 Task: Measure the distance between Houston and Galveston.
Action: Key pressed houston
Screenshot: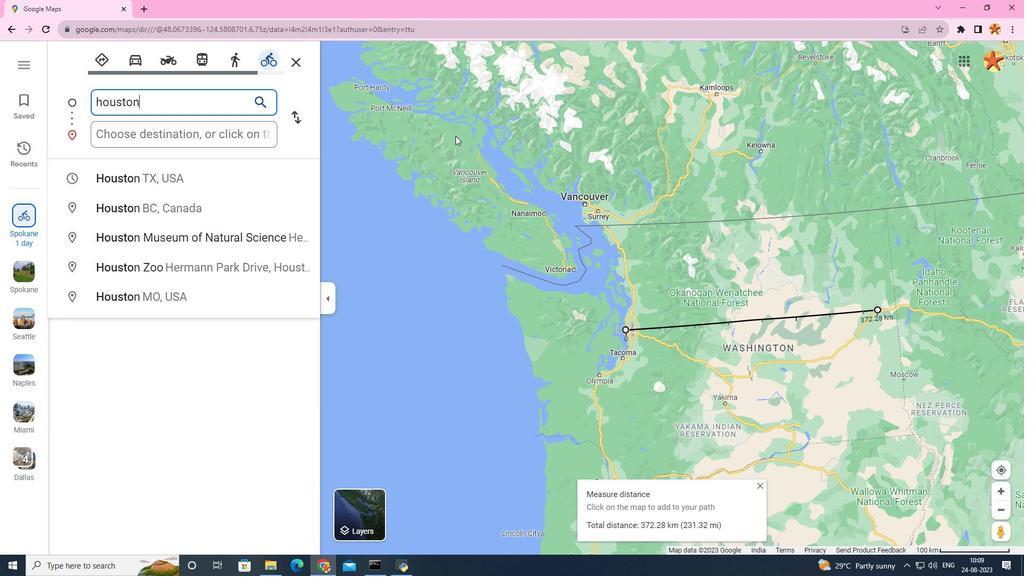 
Action: Mouse moved to (109, 177)
Screenshot: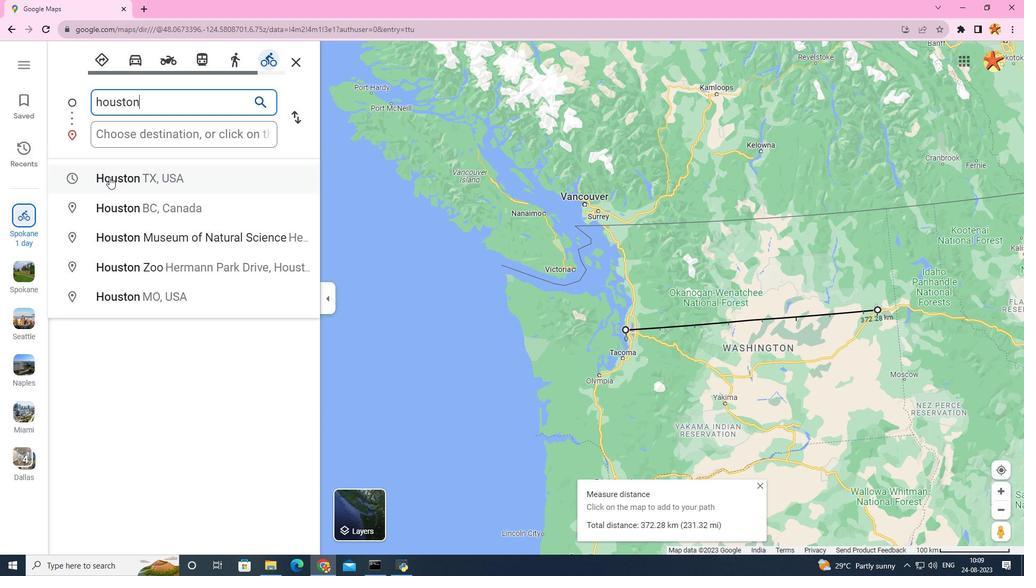 
Action: Mouse pressed left at (109, 177)
Screenshot: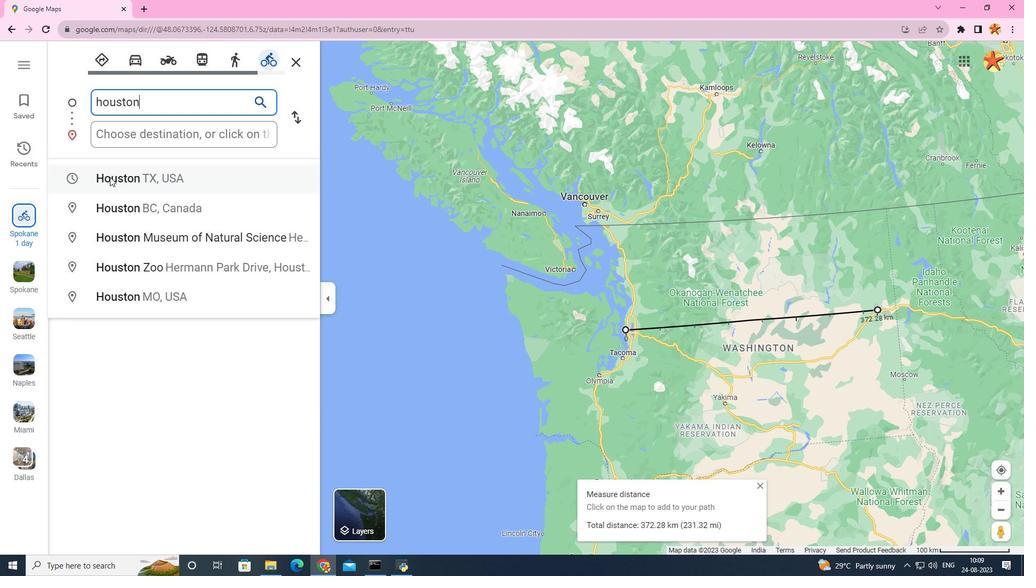 
Action: Mouse moved to (145, 130)
Screenshot: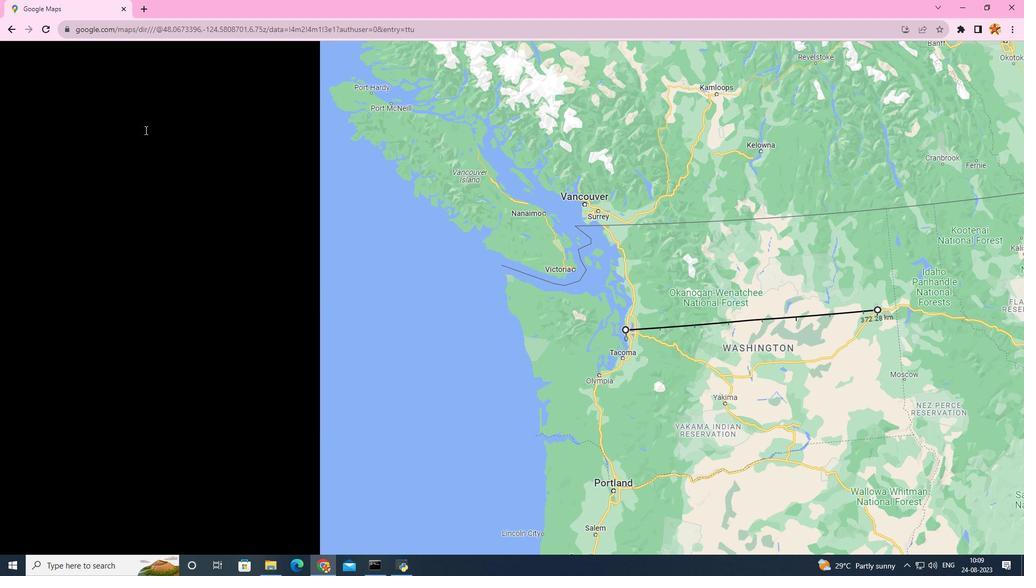 
Action: Mouse pressed left at (145, 130)
Screenshot: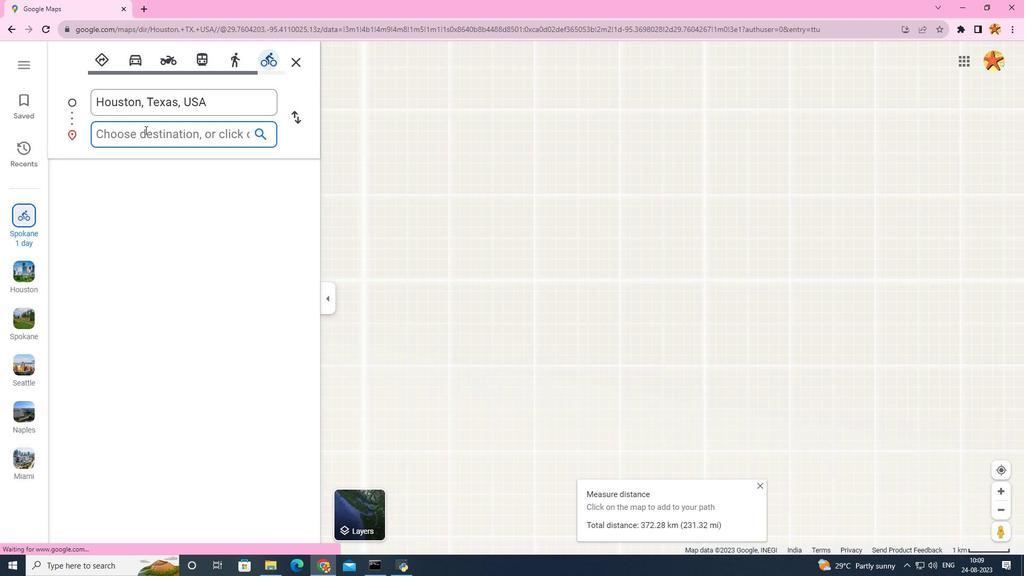 
Action: Mouse pressed left at (145, 130)
Screenshot: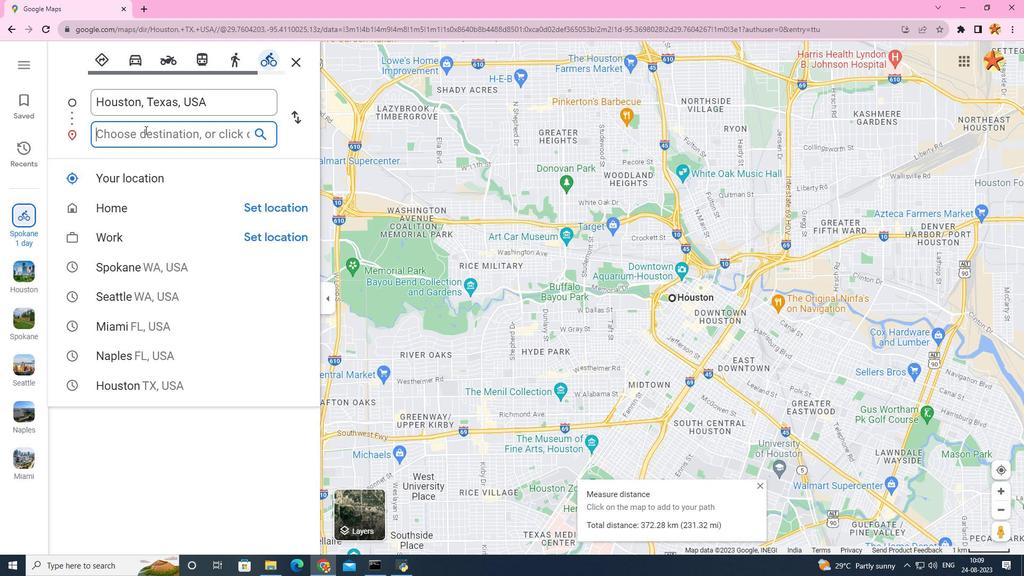 
Action: Key pressed galves
Screenshot: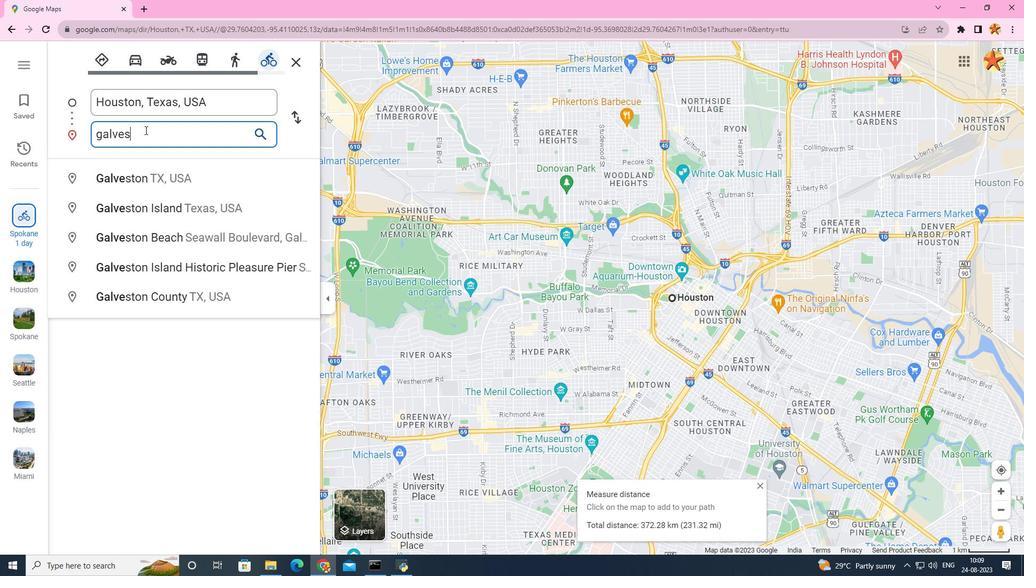 
Action: Mouse moved to (138, 187)
Screenshot: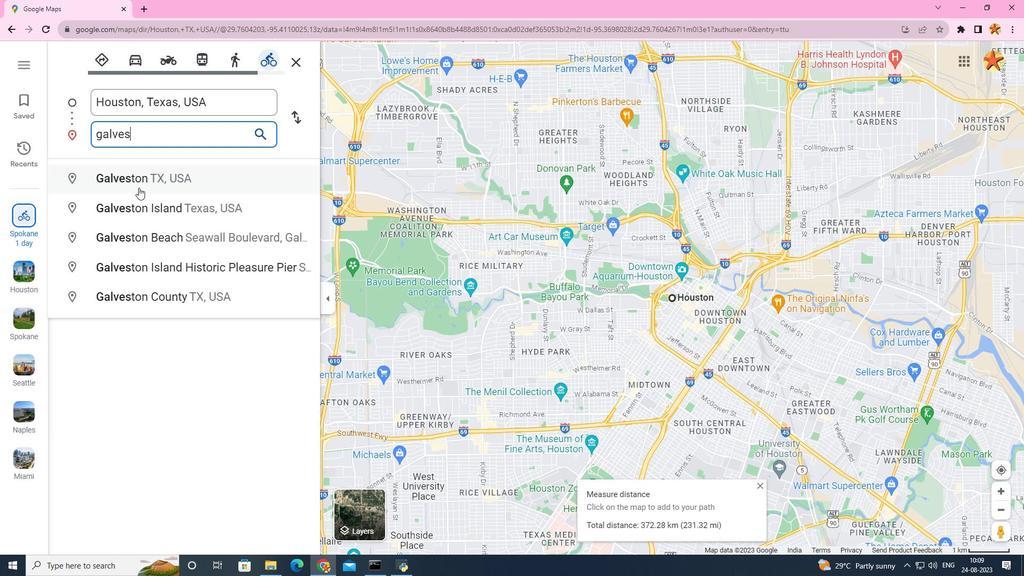 
Action: Mouse pressed left at (138, 187)
Screenshot: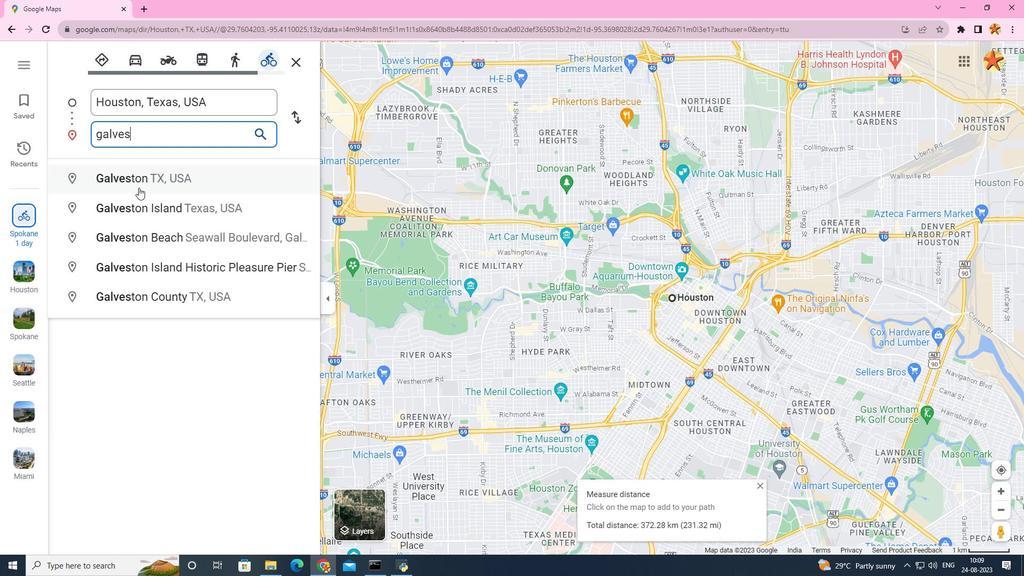 
Action: Mouse moved to (589, 524)
Screenshot: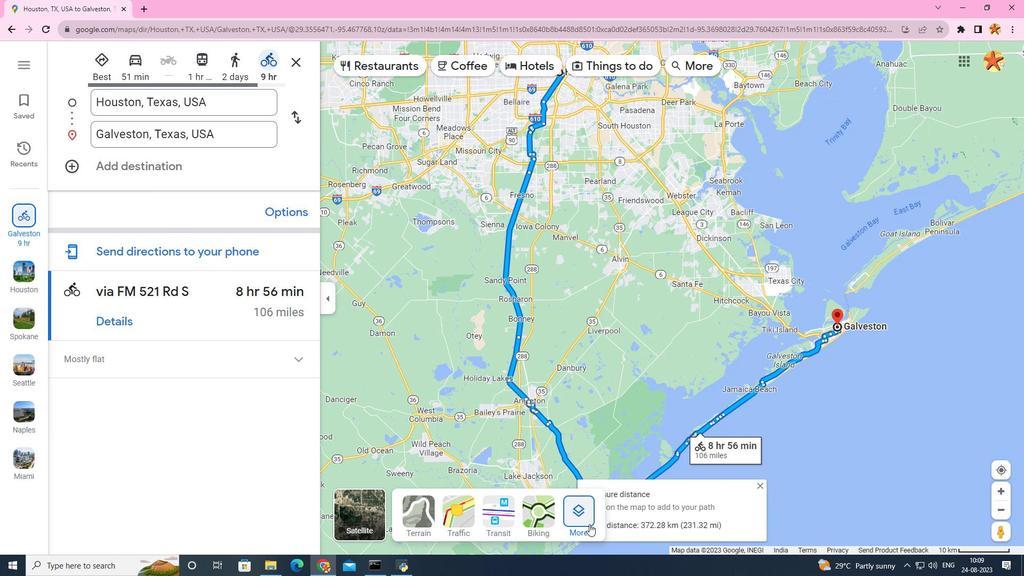
Action: Mouse pressed left at (589, 524)
Screenshot: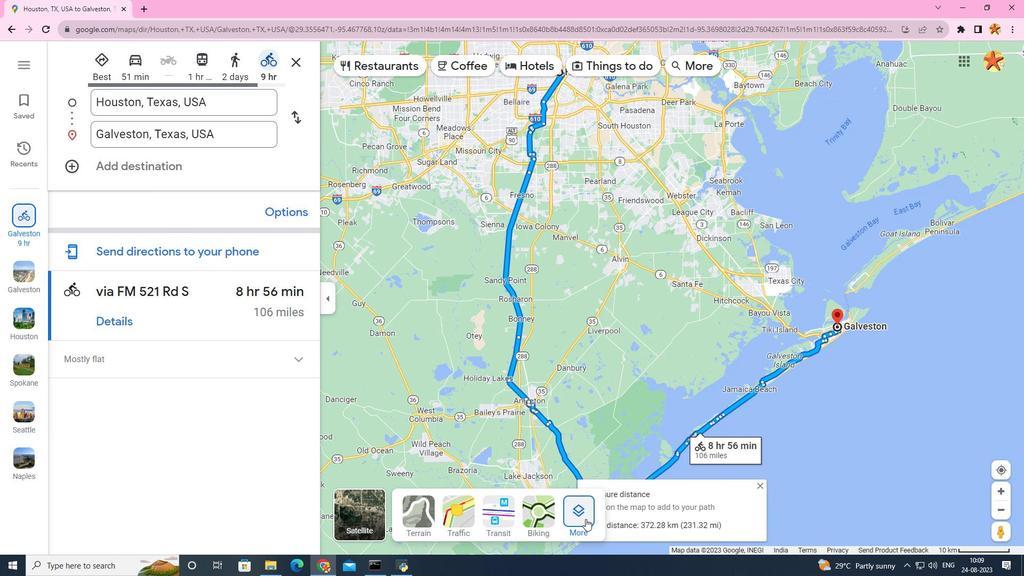 
Action: Mouse moved to (452, 395)
Screenshot: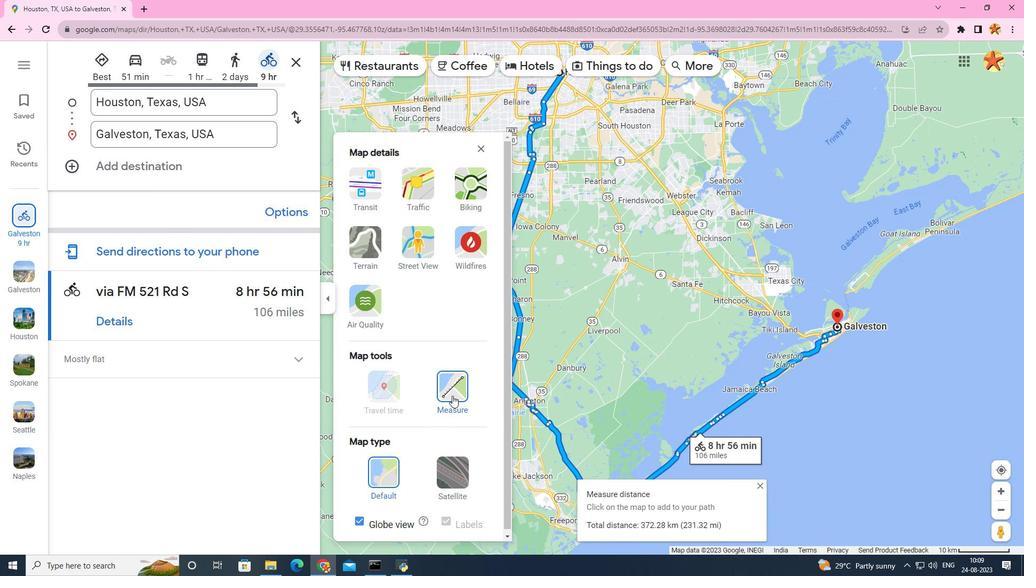 
Action: Mouse pressed left at (452, 395)
Screenshot: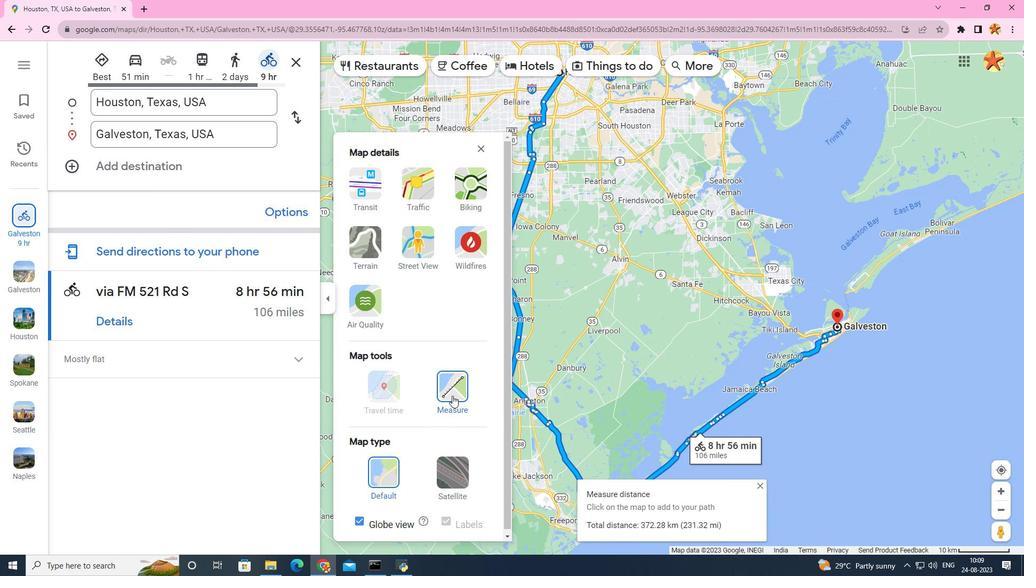
Action: Mouse pressed left at (452, 395)
Screenshot: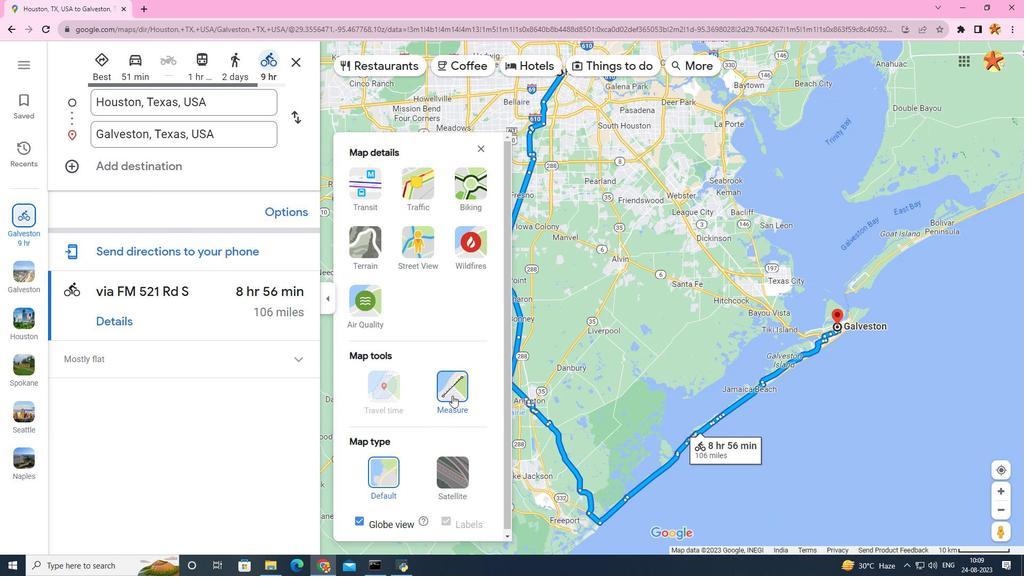 
Action: Mouse moved to (838, 326)
Screenshot: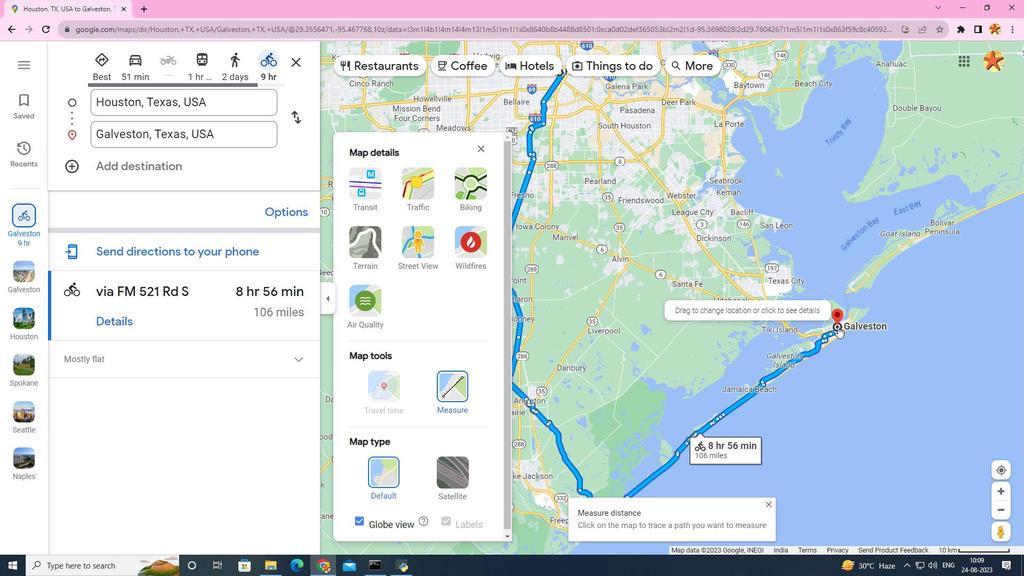 
Action: Mouse pressed left at (838, 326)
Screenshot: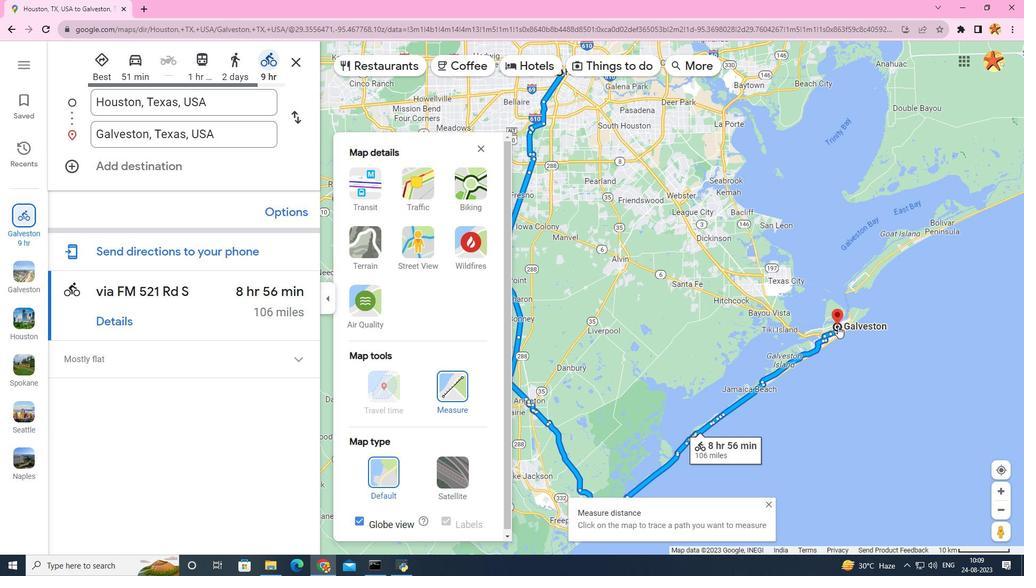 
Action: Mouse moved to (685, 263)
Screenshot: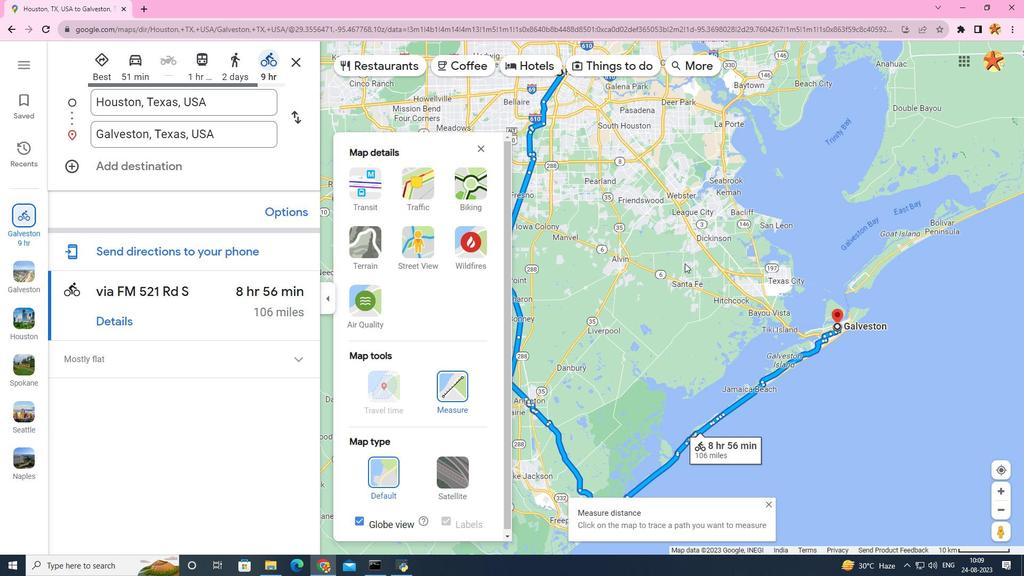 
Action: Mouse scrolled (685, 264) with delta (0, 0)
Screenshot: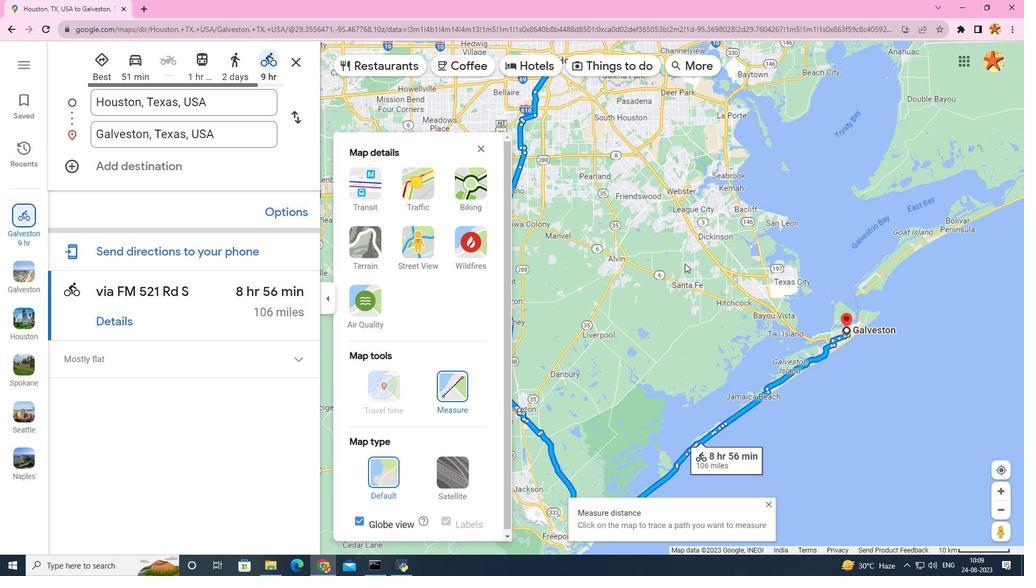 
Action: Mouse scrolled (685, 264) with delta (0, 0)
Screenshot: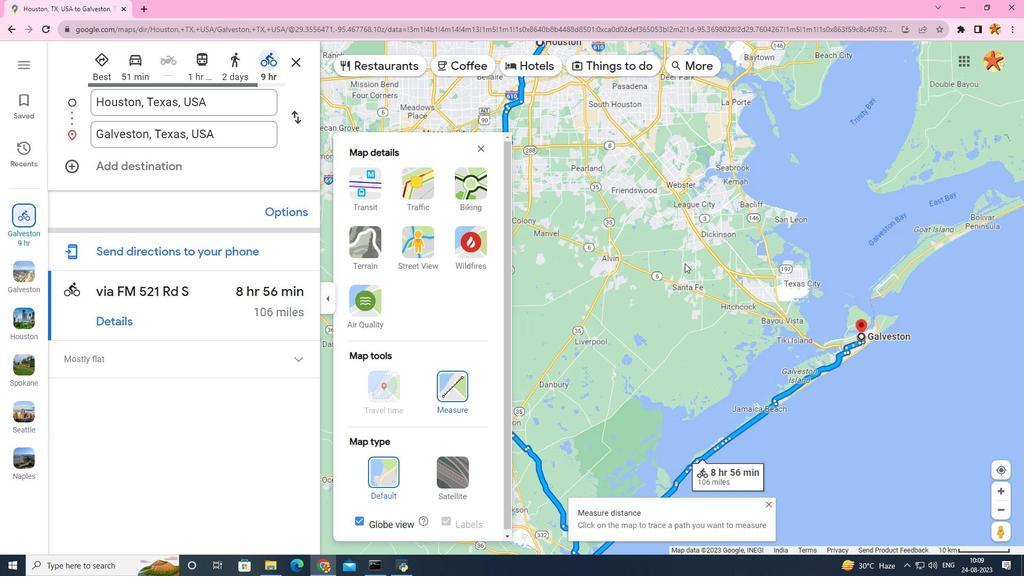 
Action: Mouse scrolled (685, 263) with delta (0, 0)
Screenshot: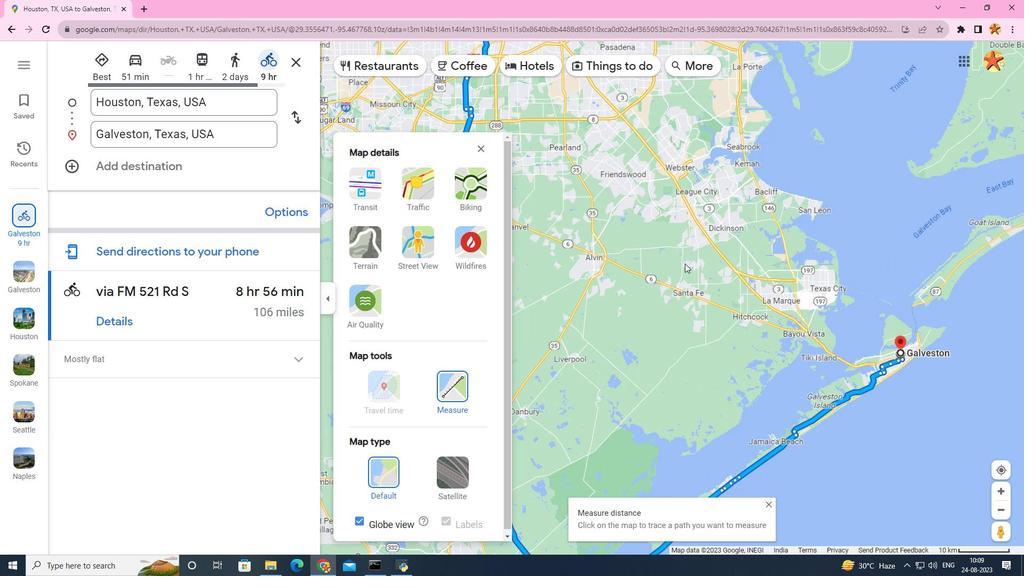 
Action: Mouse scrolled (685, 263) with delta (0, 0)
Screenshot: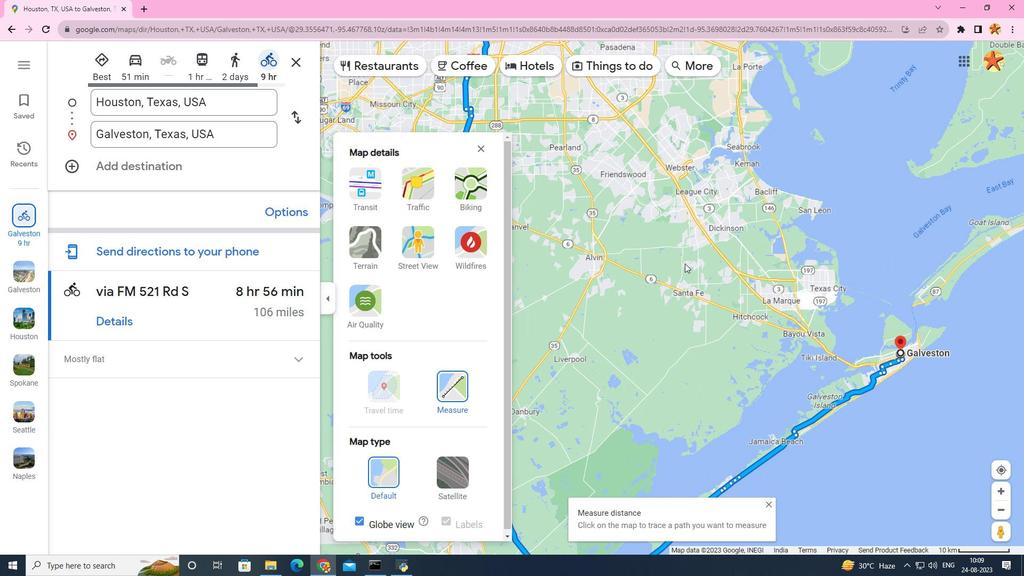 
Action: Mouse scrolled (685, 263) with delta (0, 0)
Screenshot: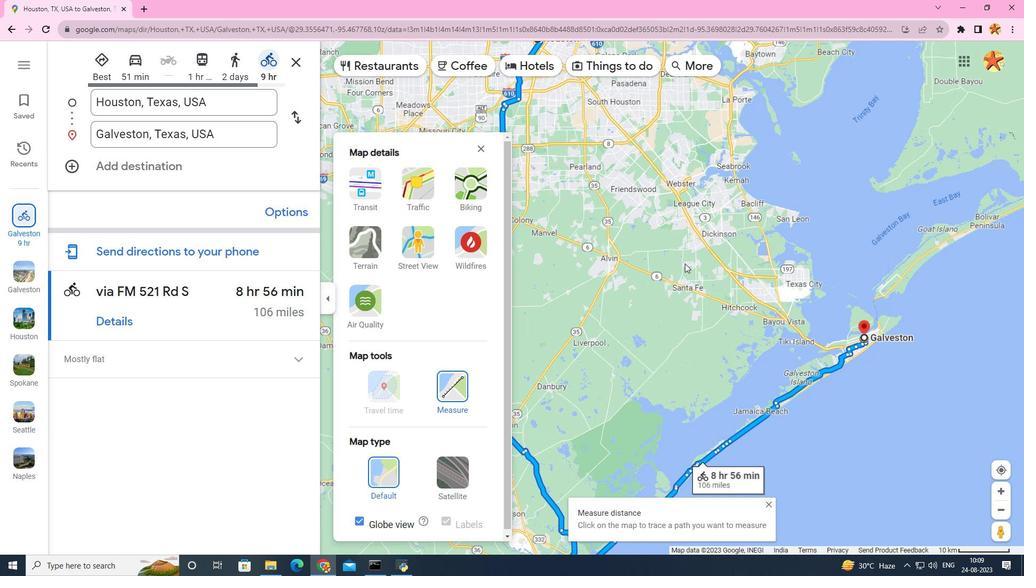 
Action: Mouse scrolled (685, 263) with delta (0, 0)
Screenshot: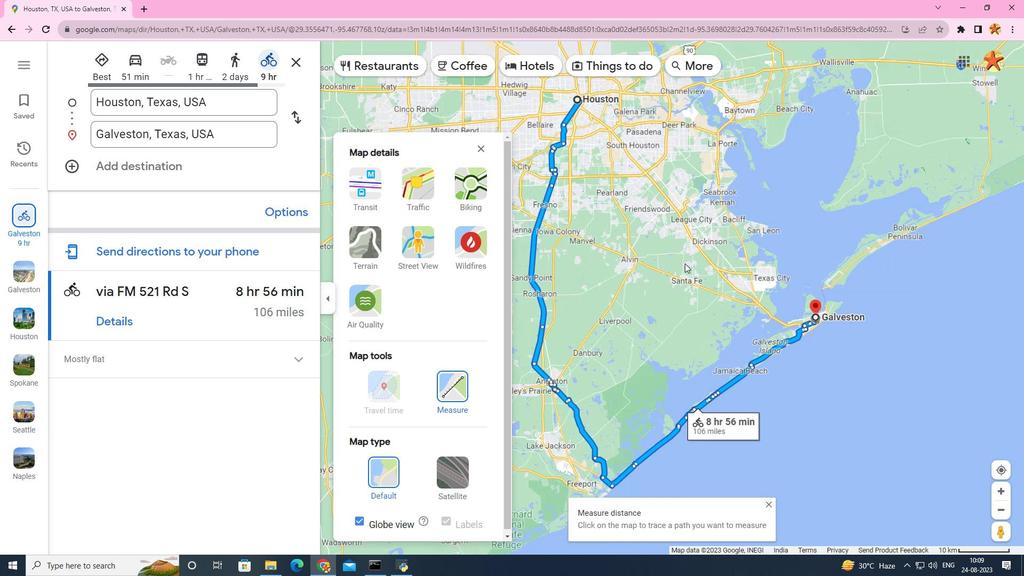 
Action: Mouse moved to (595, 126)
Screenshot: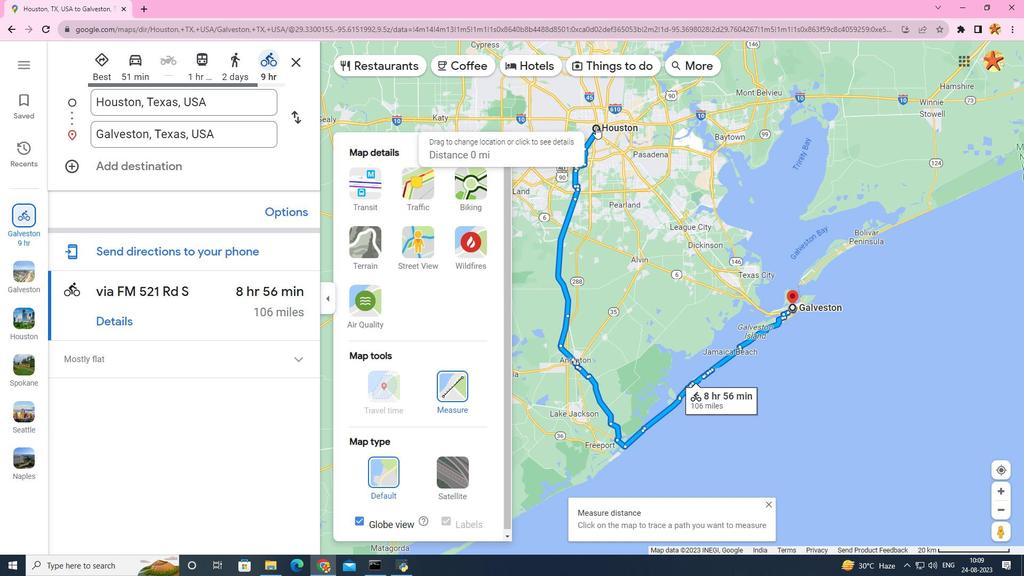 
Action: Mouse pressed left at (595, 126)
Screenshot: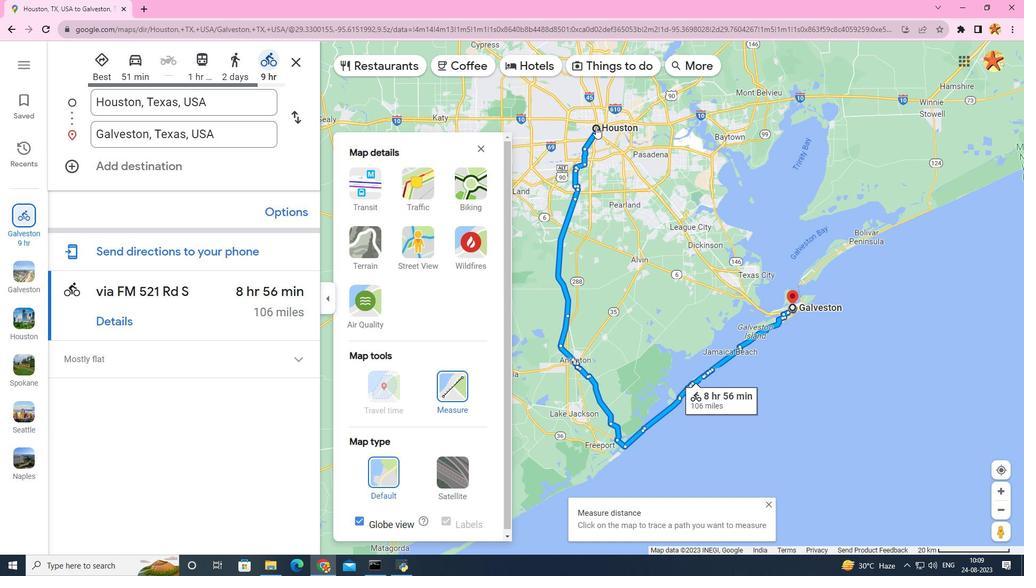 
Action: Mouse moved to (583, 244)
Screenshot: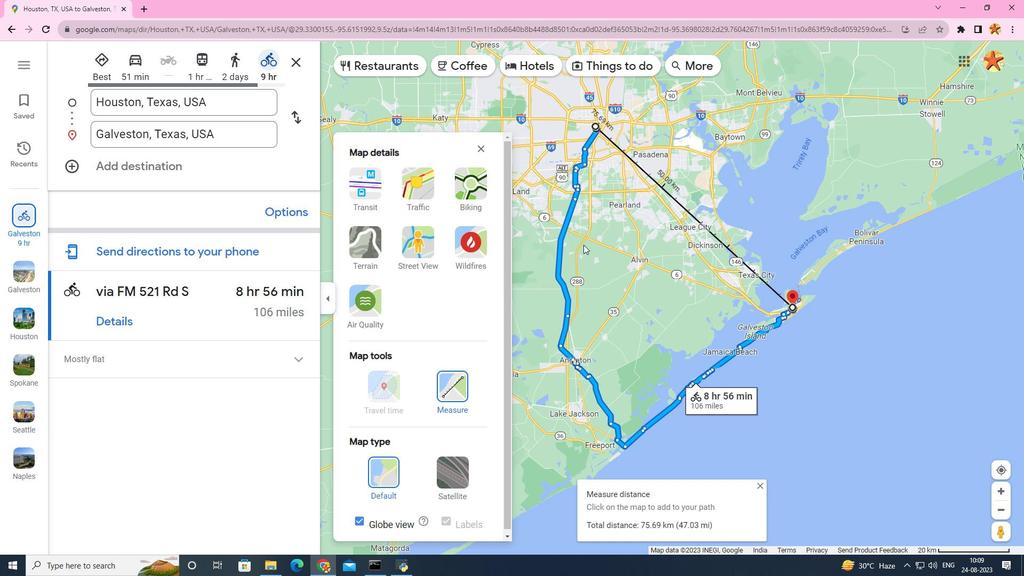 
Action: Mouse scrolled (583, 245) with delta (0, 0)
Screenshot: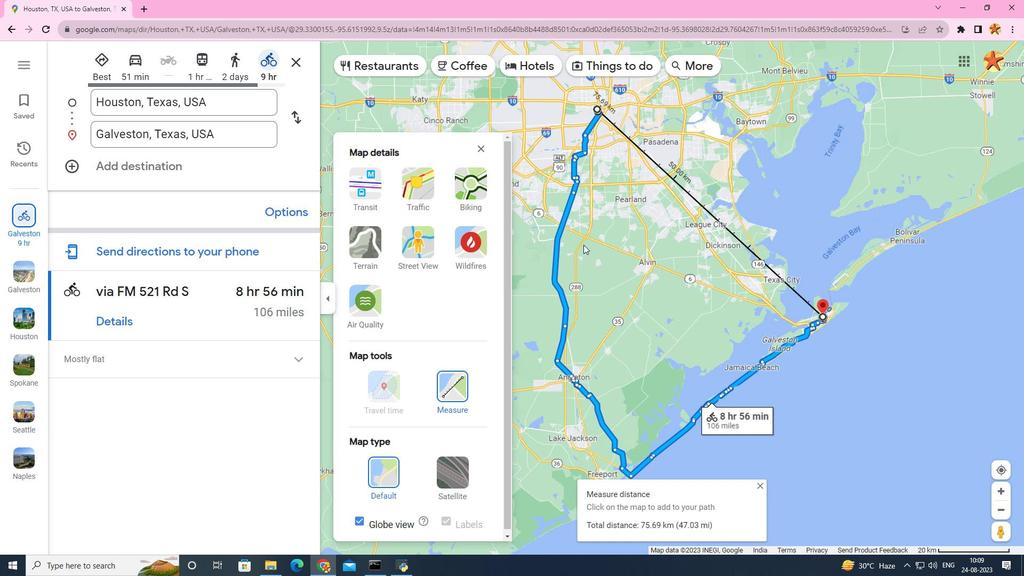 
Action: Mouse scrolled (583, 245) with delta (0, 0)
Screenshot: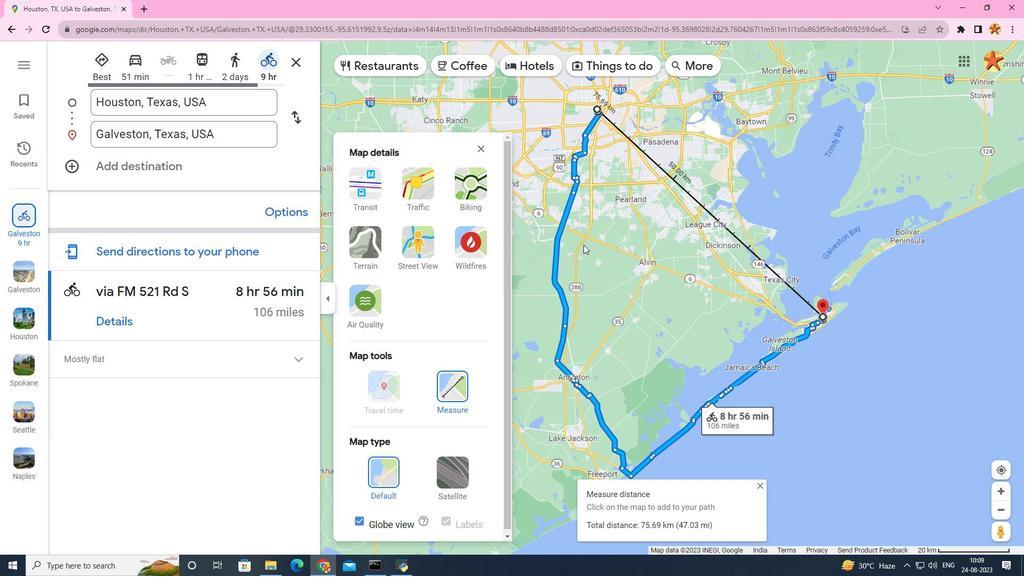 
Action: Mouse moved to (580, 248)
Screenshot: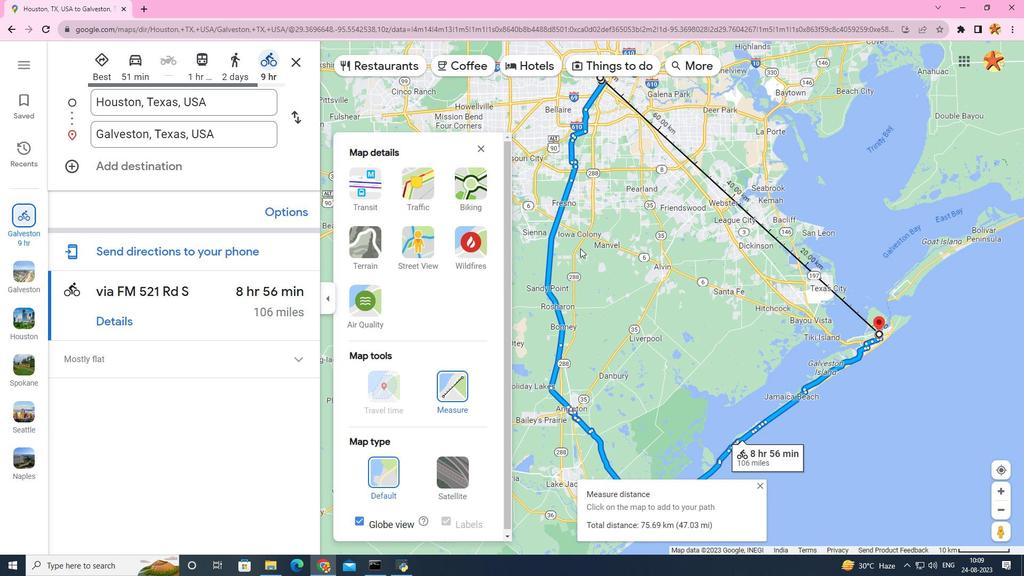 
